 Task: Add Chocolove Almonds & Sea Salt In Strong Dark Chocolate Bar to the cart.
Action: Mouse moved to (28, 87)
Screenshot: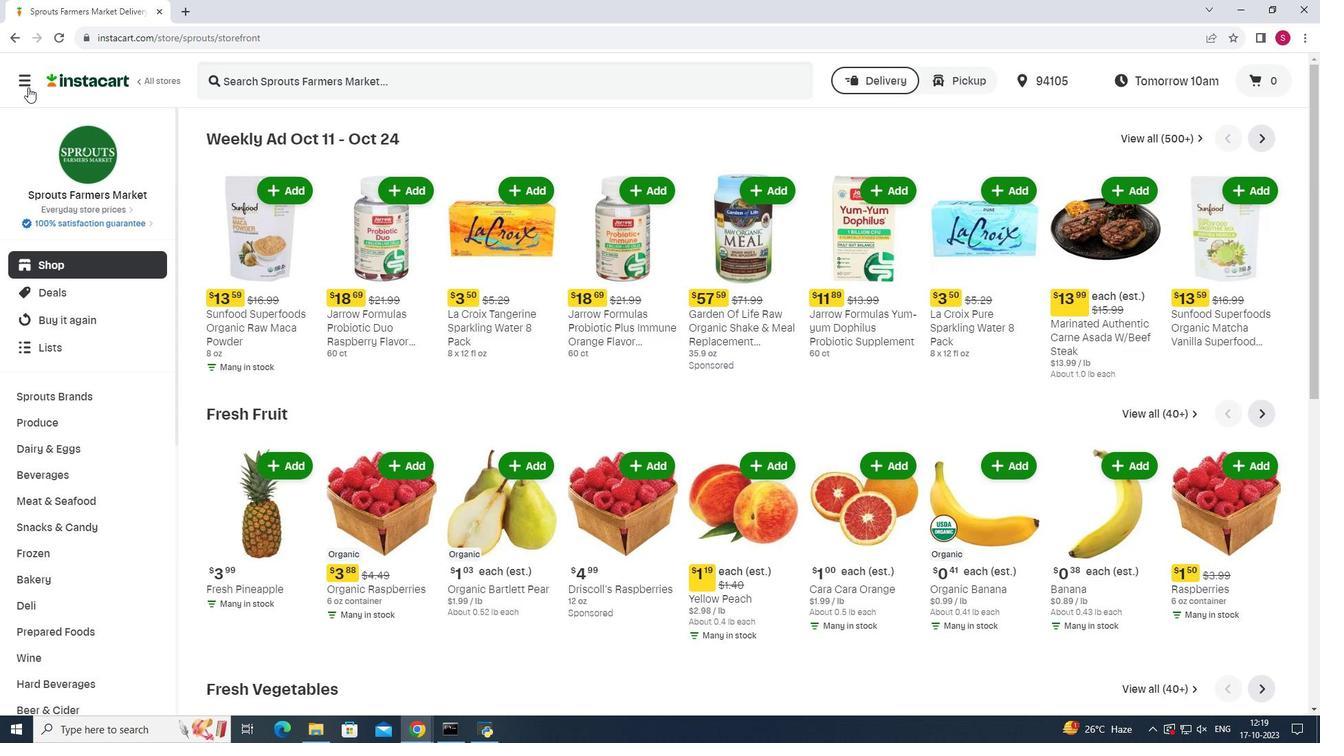 
Action: Mouse pressed left at (28, 87)
Screenshot: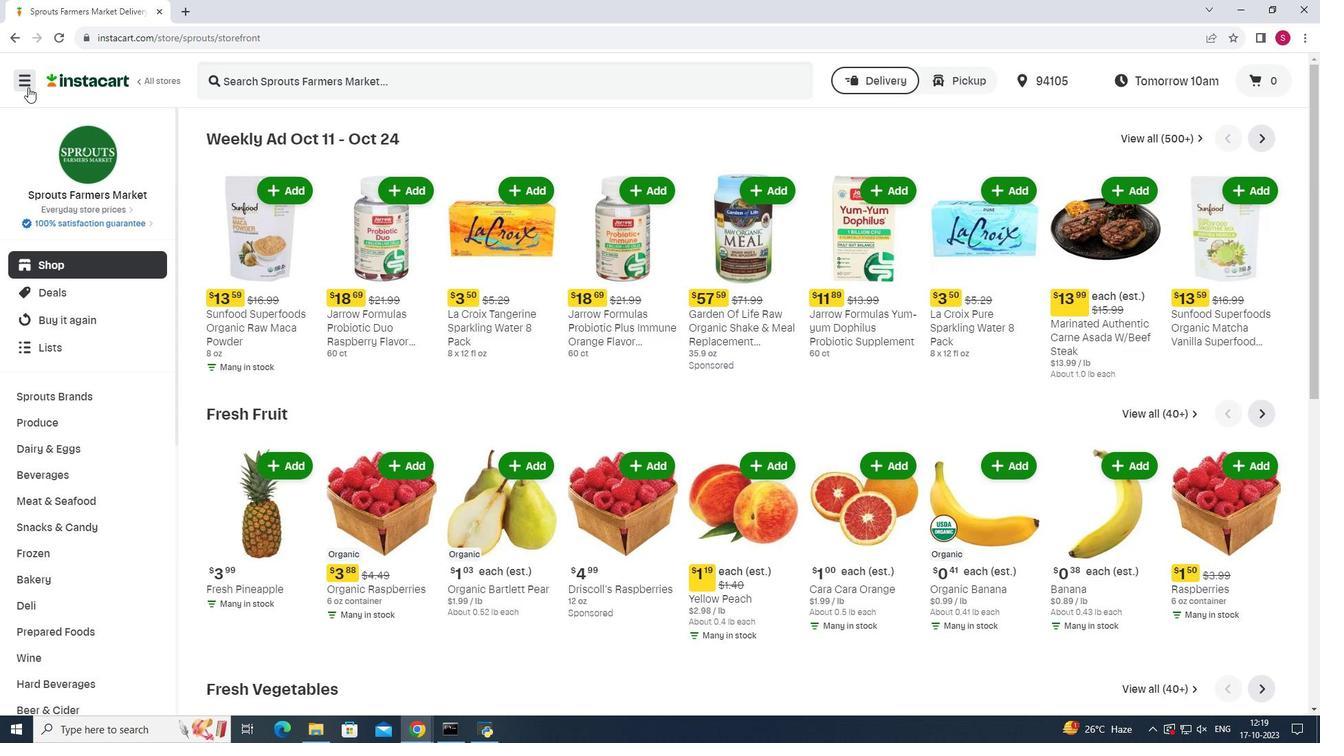 
Action: Mouse moved to (90, 352)
Screenshot: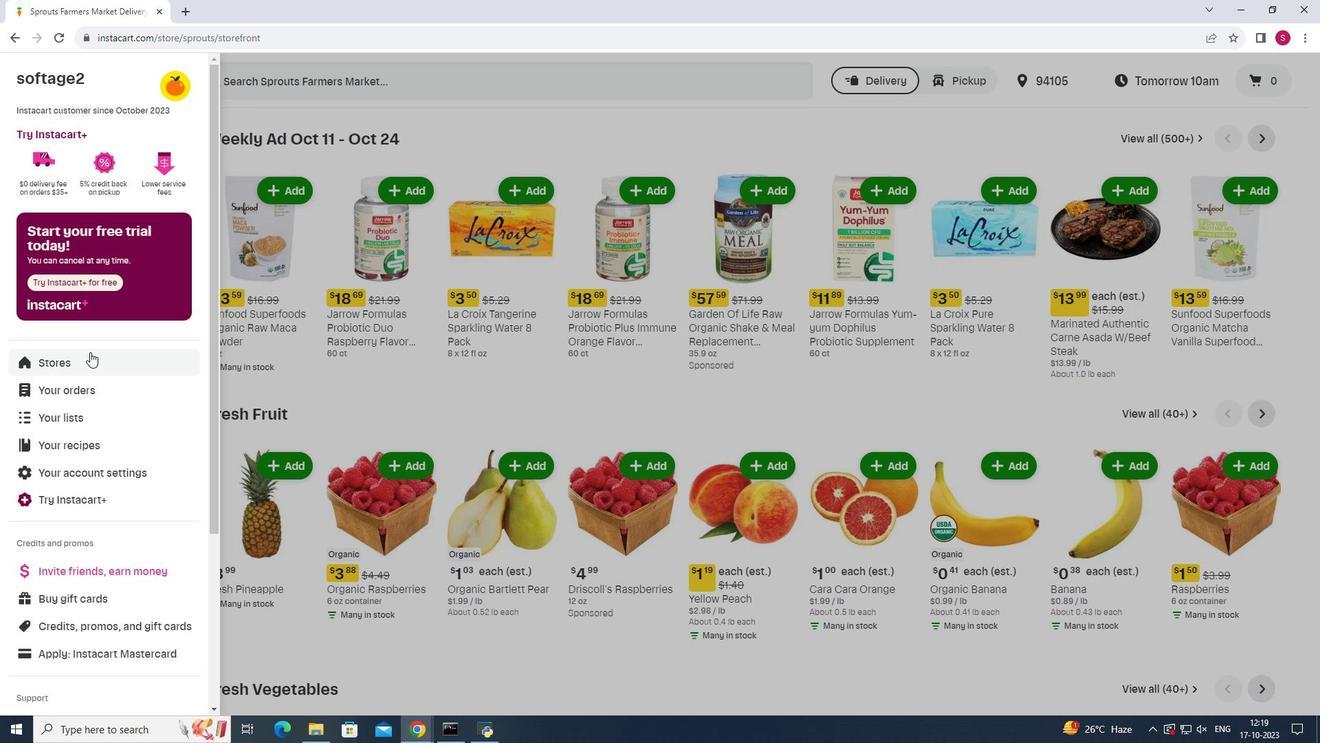 
Action: Mouse pressed left at (90, 352)
Screenshot: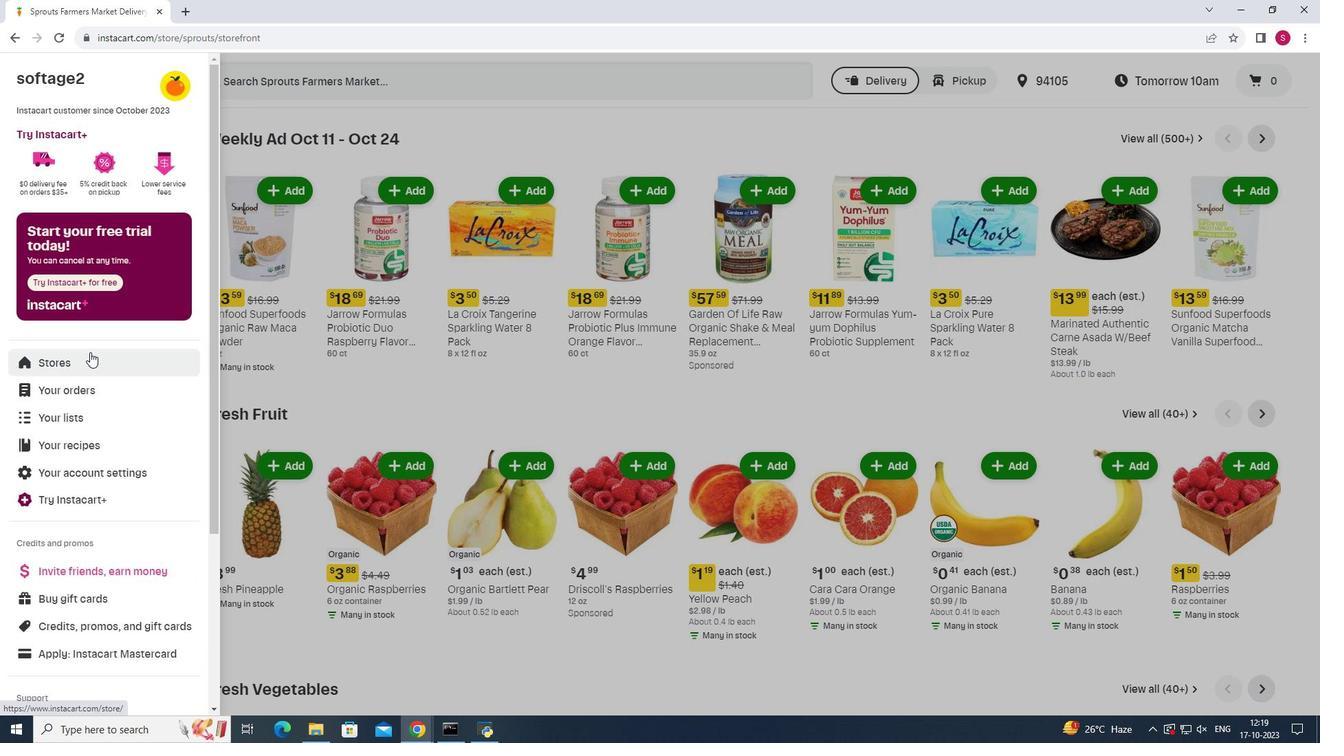 
Action: Mouse pressed left at (90, 352)
Screenshot: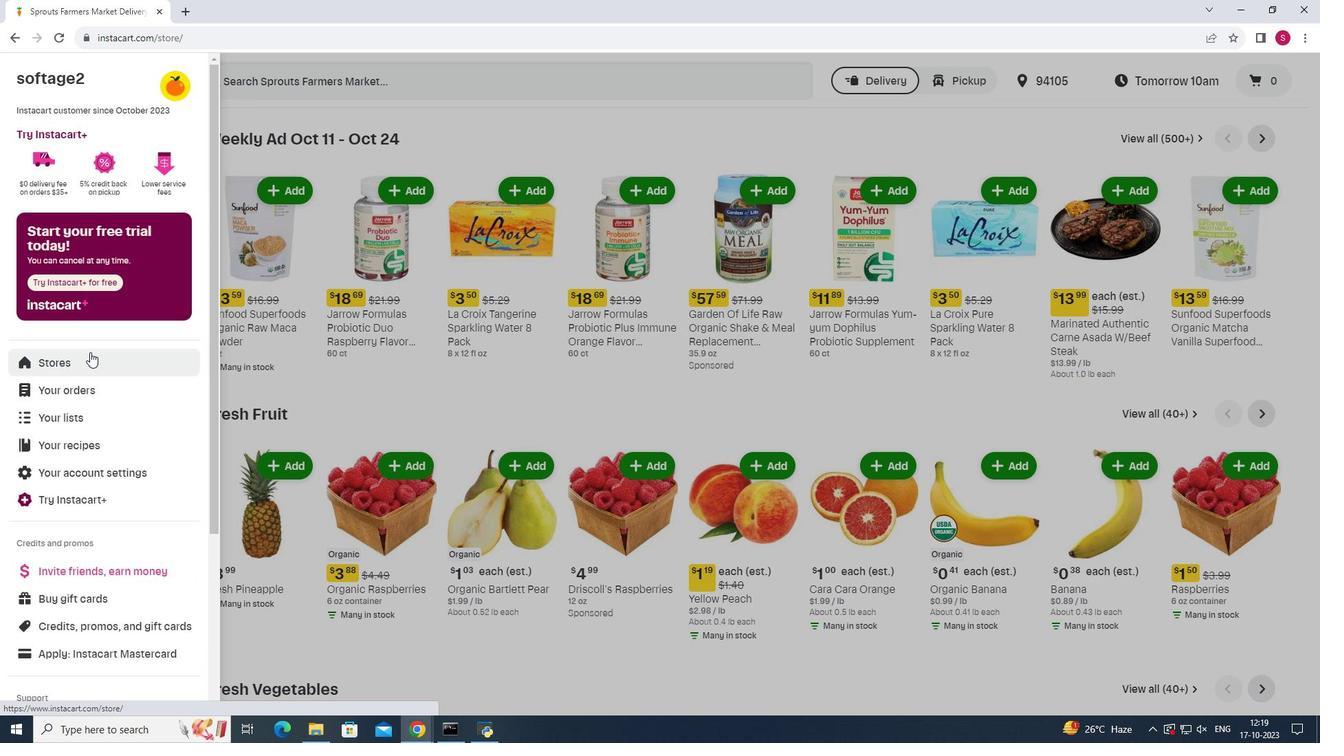 
Action: Mouse moved to (319, 123)
Screenshot: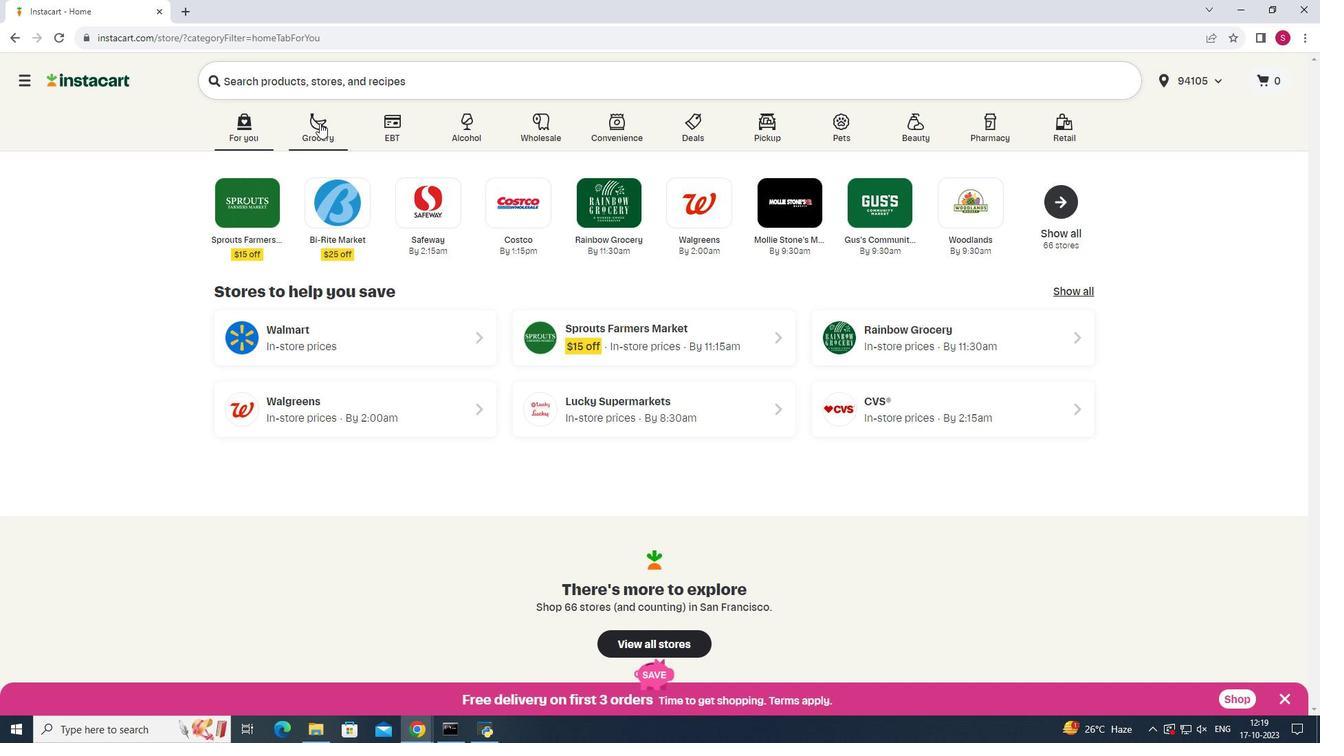 
Action: Mouse pressed left at (319, 123)
Screenshot: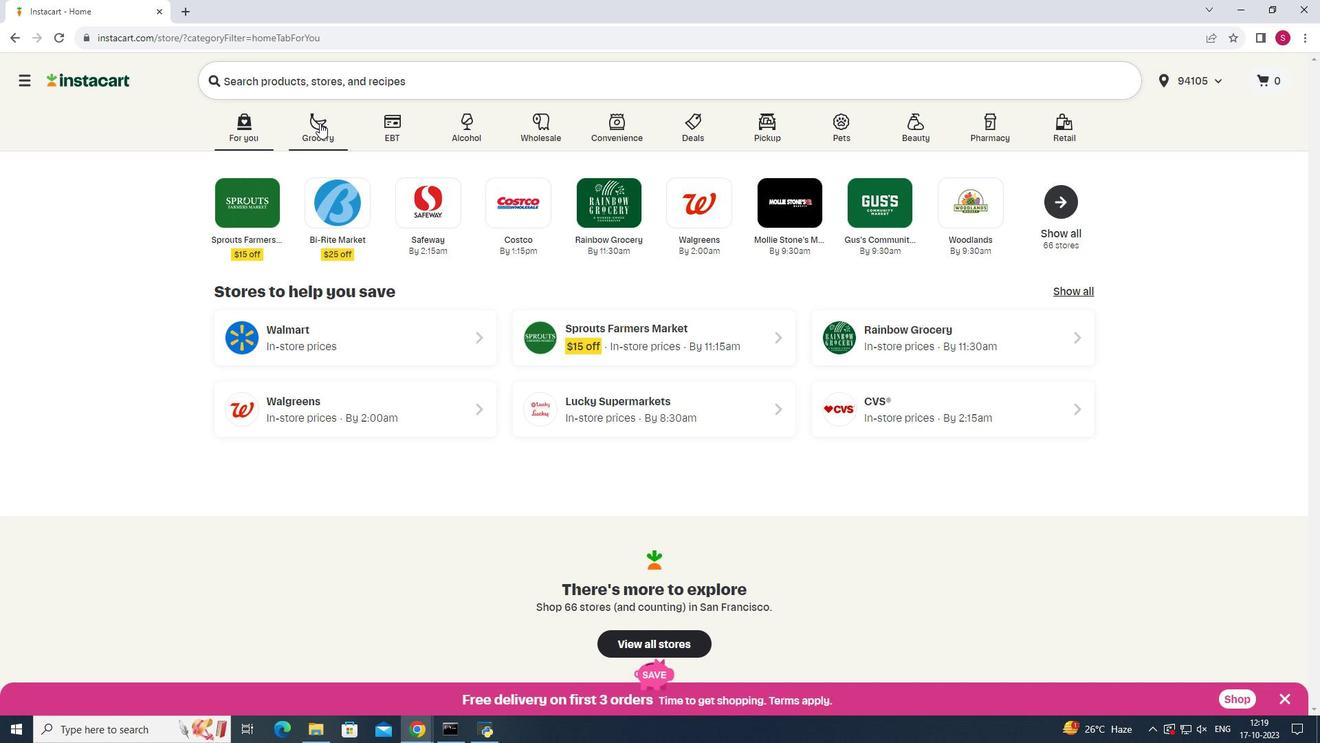 
Action: Mouse moved to (938, 190)
Screenshot: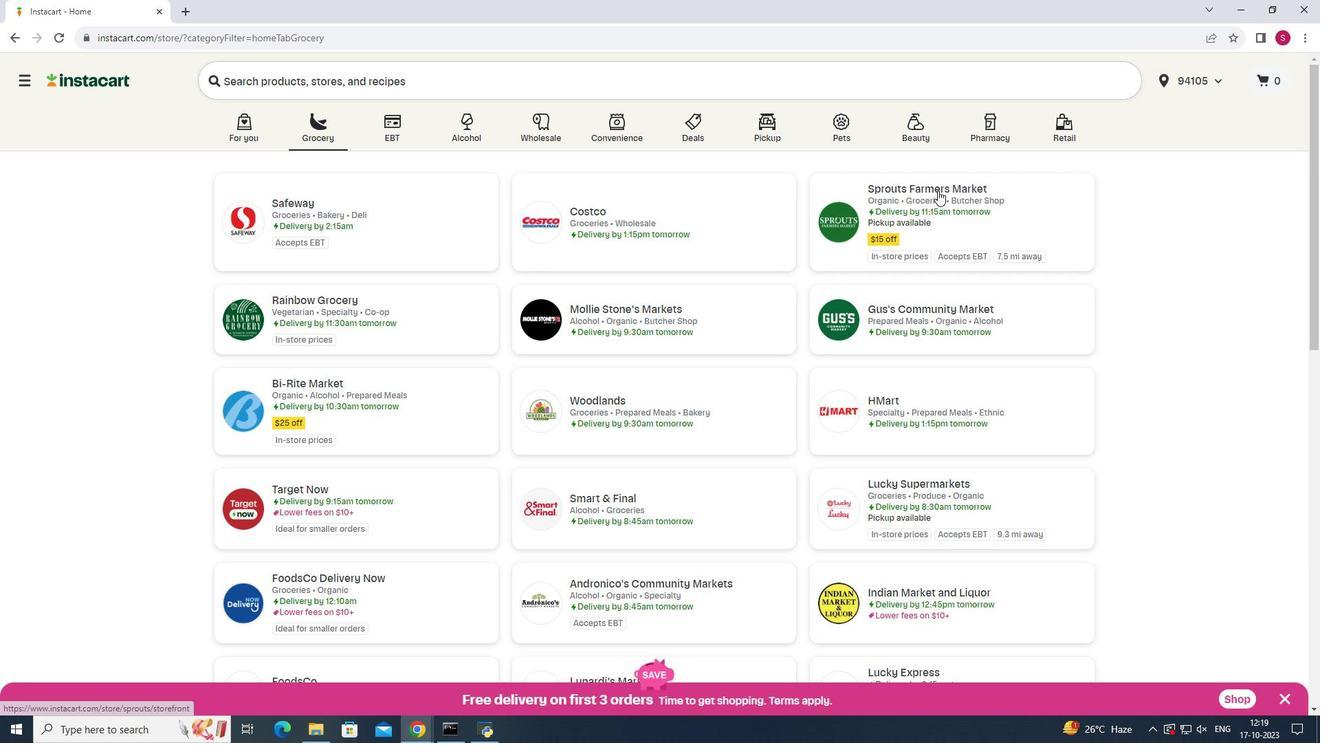 
Action: Mouse pressed left at (938, 190)
Screenshot: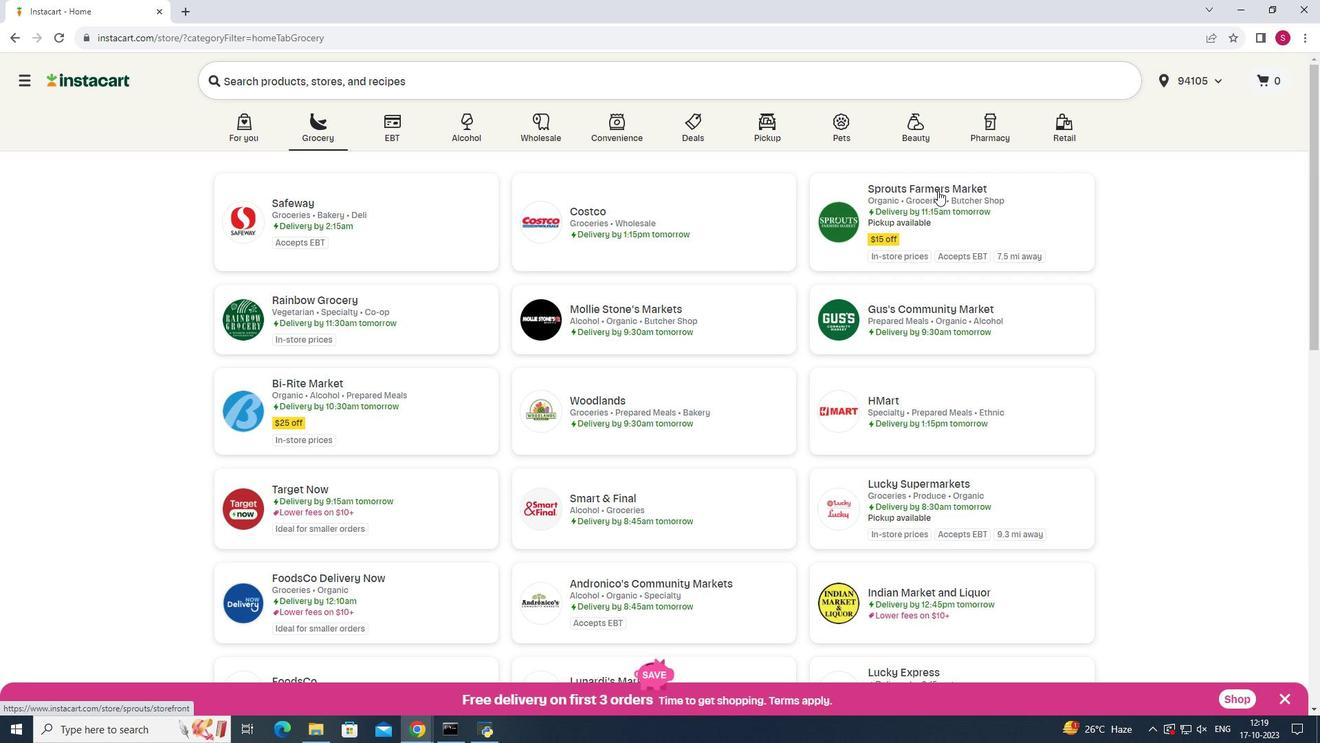 
Action: Mouse pressed left at (938, 190)
Screenshot: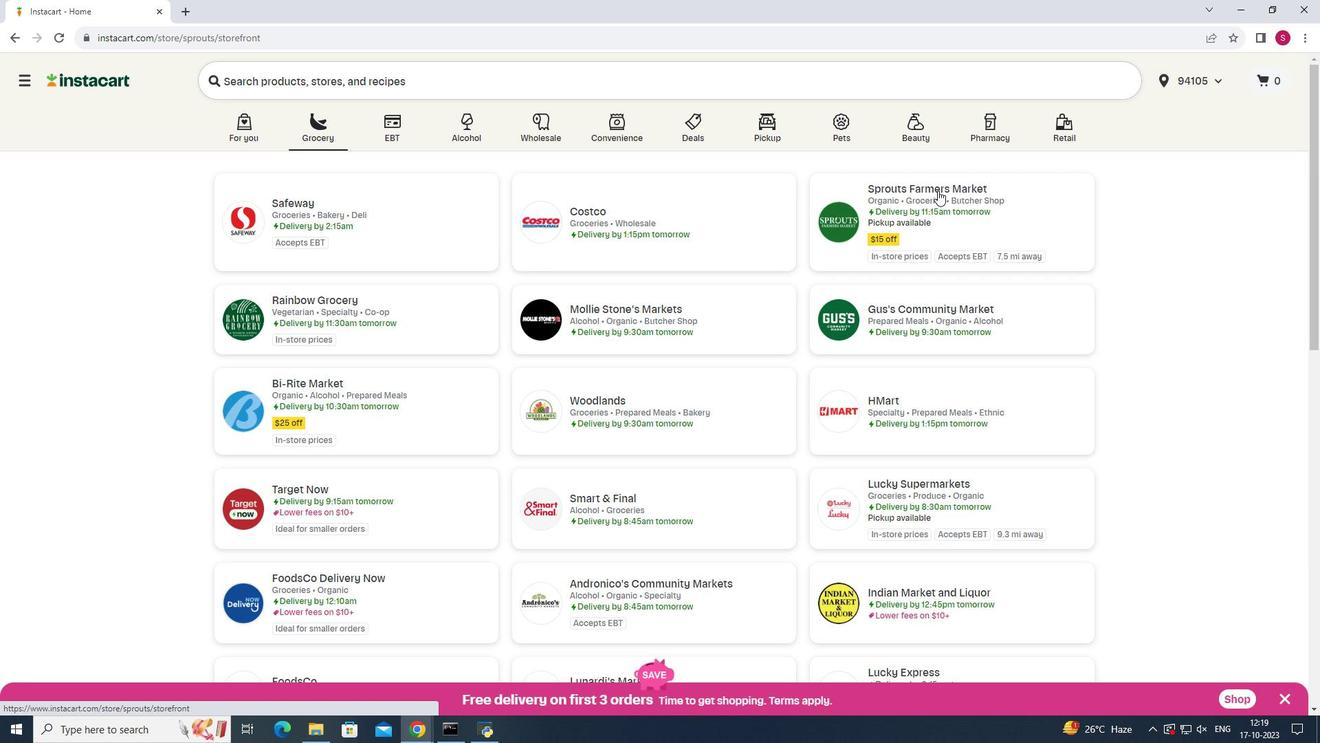 
Action: Mouse moved to (83, 529)
Screenshot: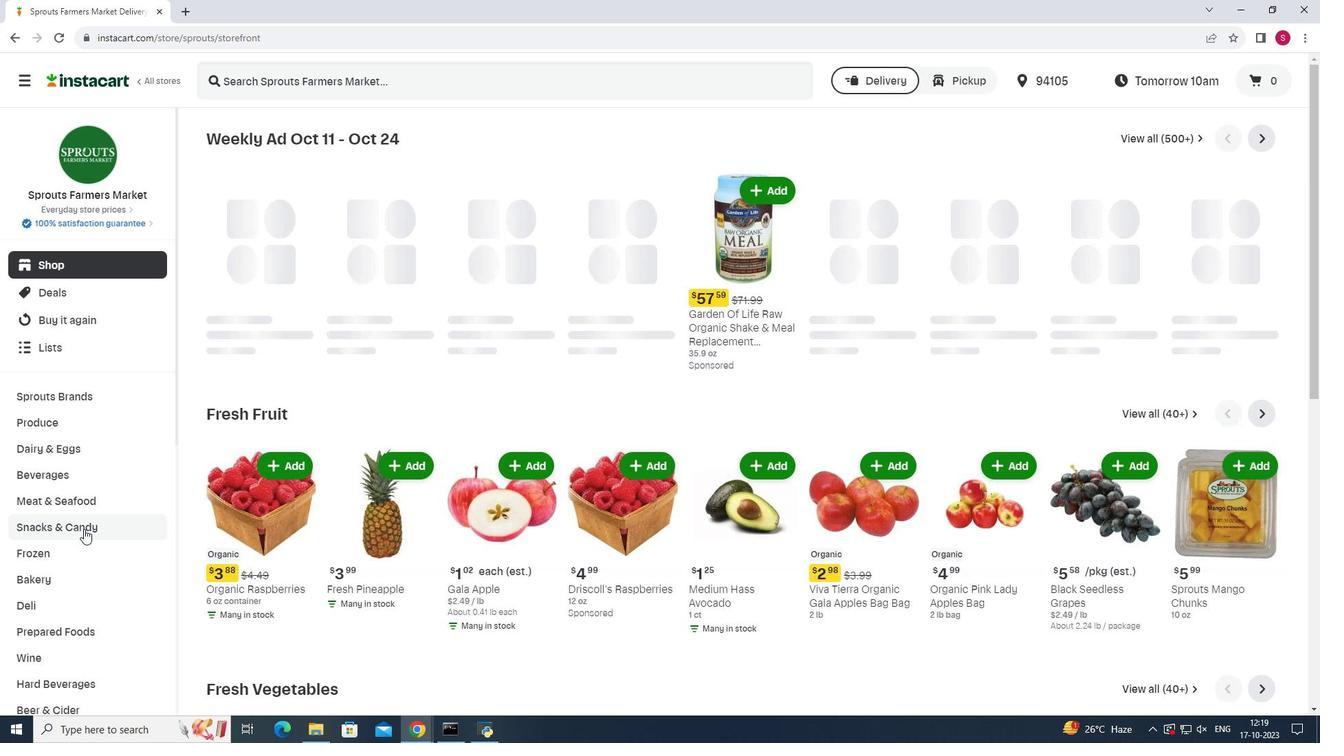
Action: Mouse pressed left at (83, 529)
Screenshot: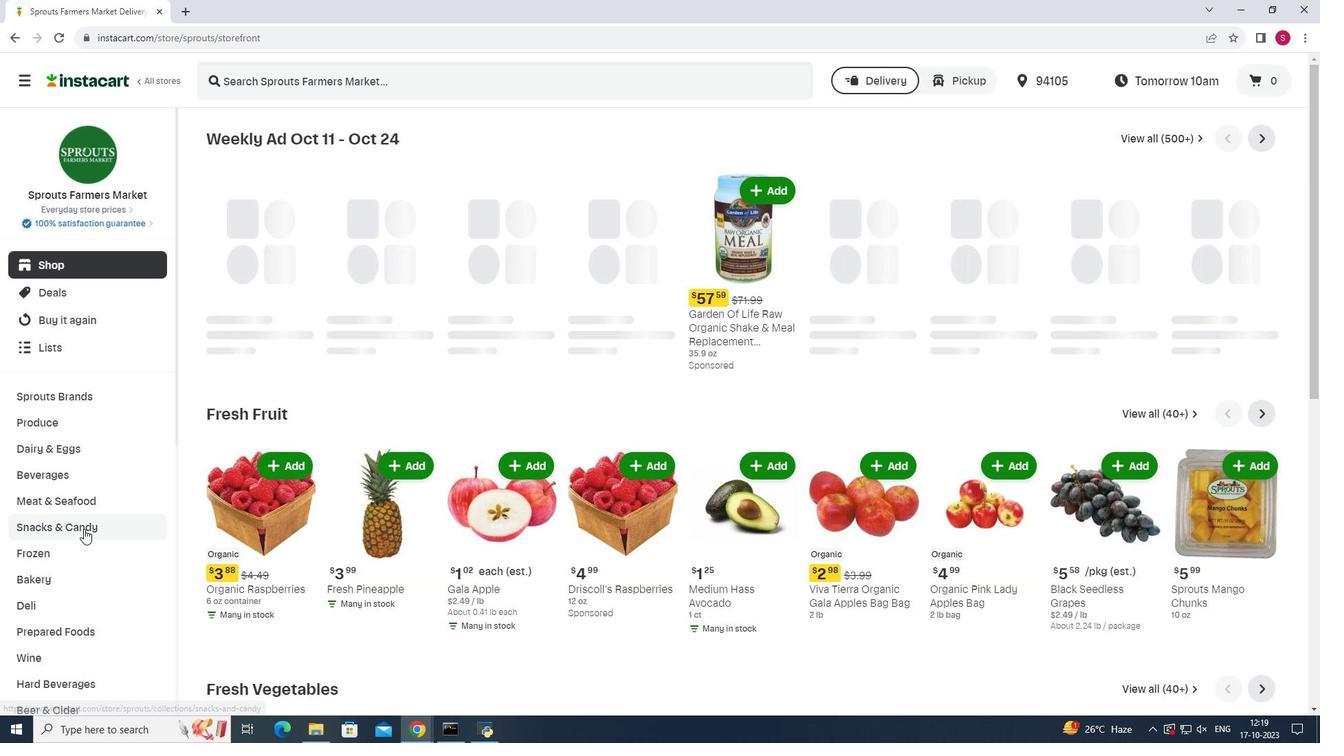 
Action: Mouse moved to (404, 170)
Screenshot: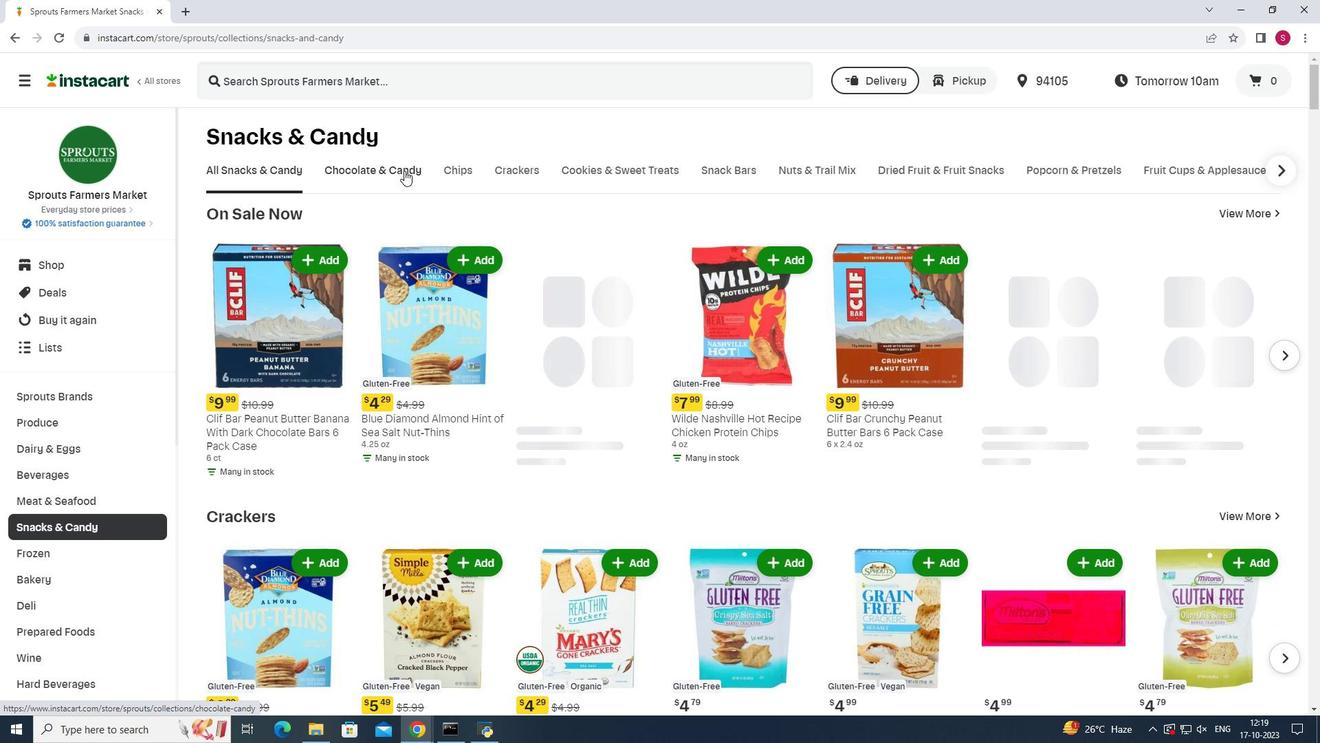 
Action: Mouse pressed left at (404, 170)
Screenshot: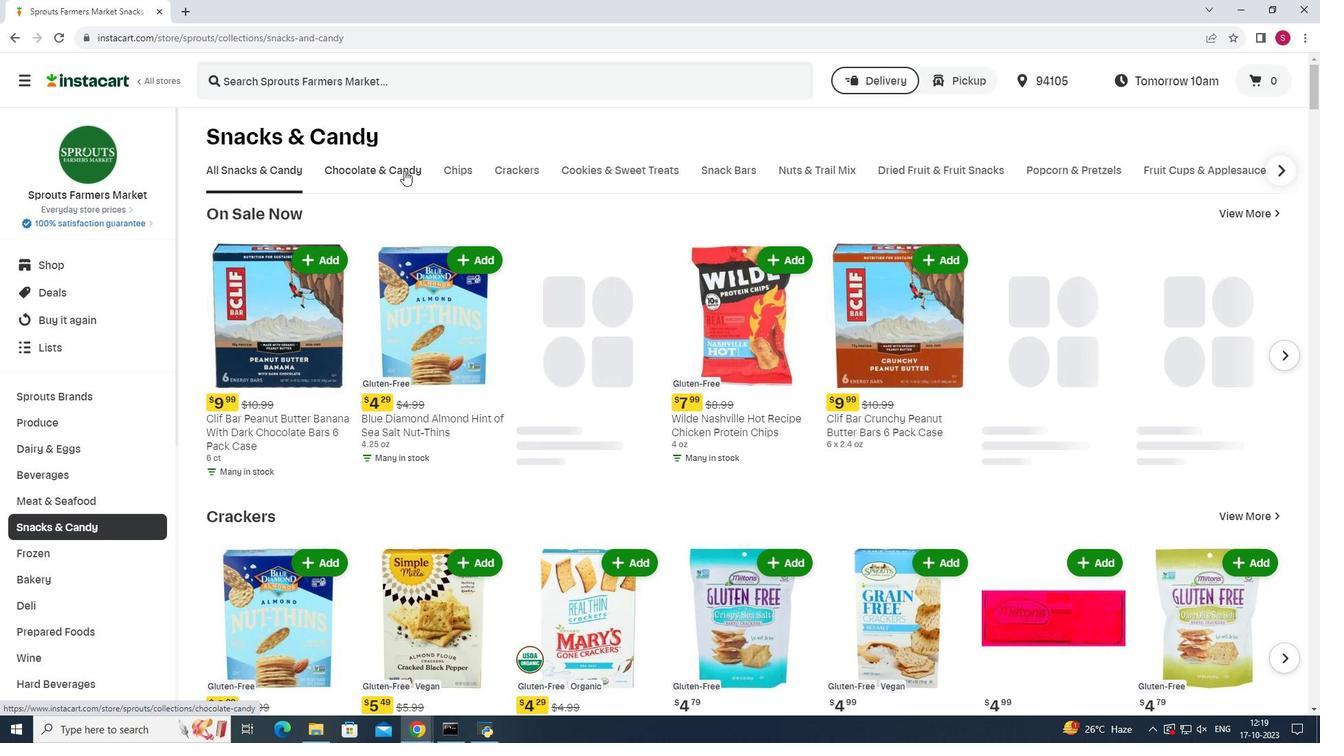
Action: Mouse moved to (351, 227)
Screenshot: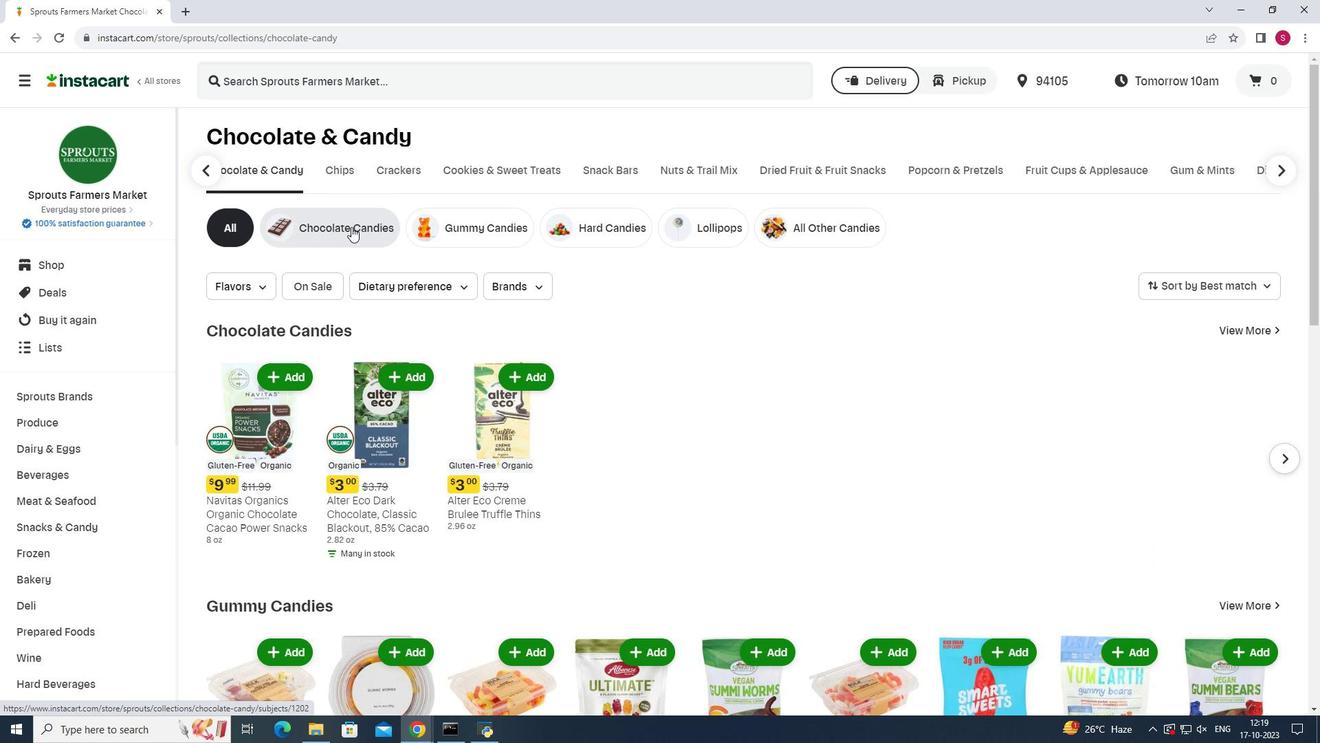 
Action: Mouse pressed left at (351, 227)
Screenshot: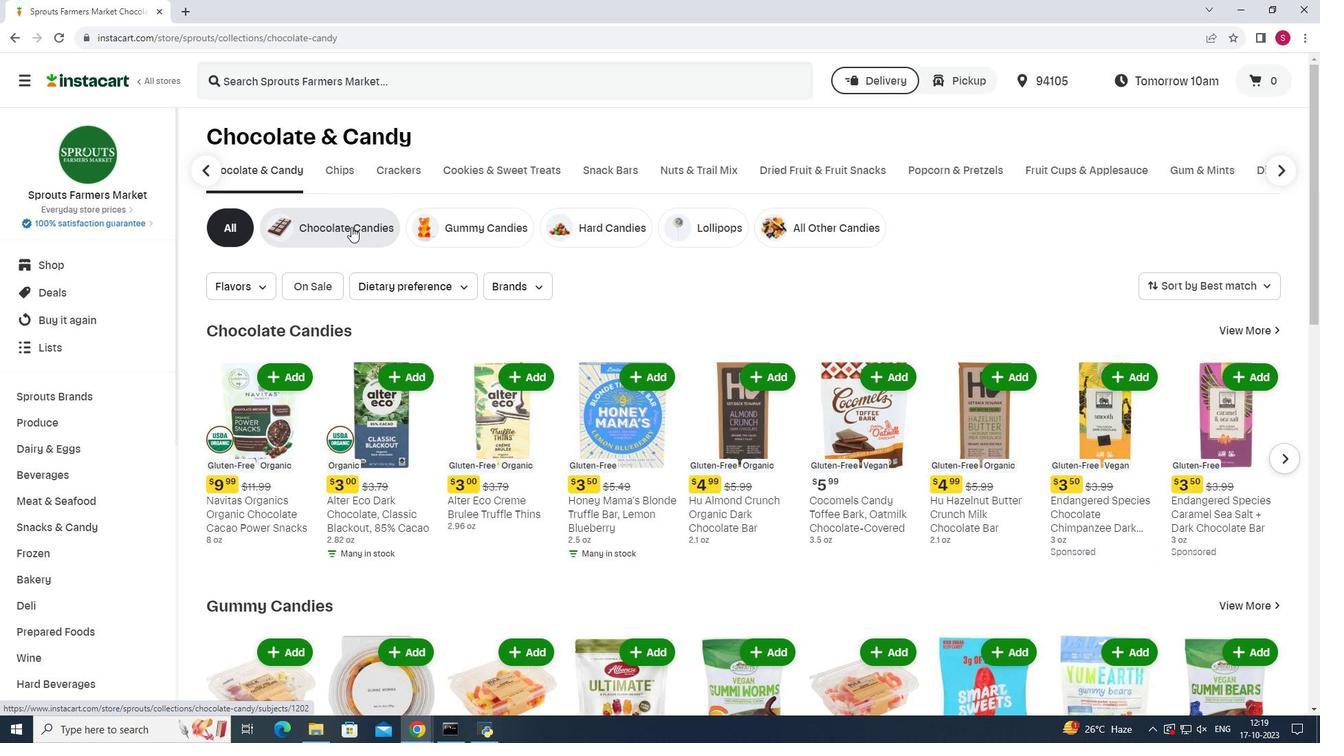 
Action: Mouse moved to (500, 81)
Screenshot: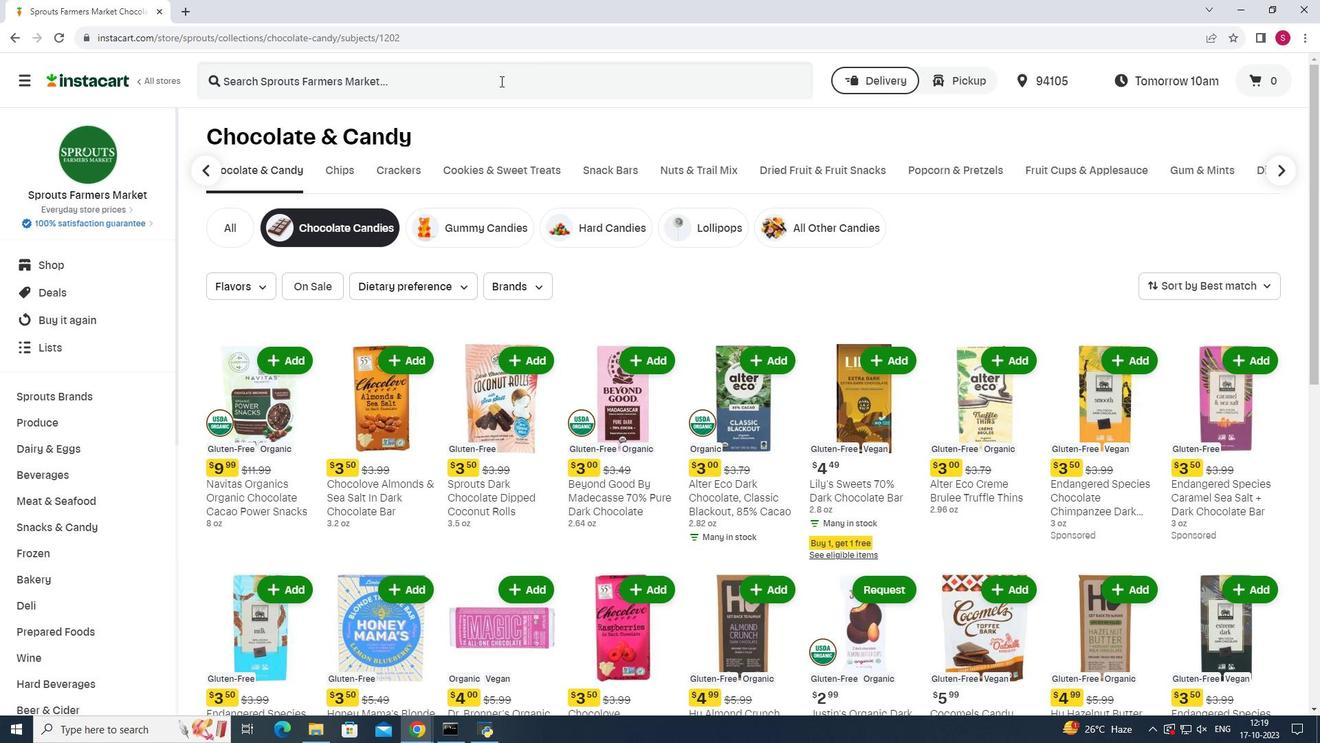 
Action: Mouse pressed left at (500, 81)
Screenshot: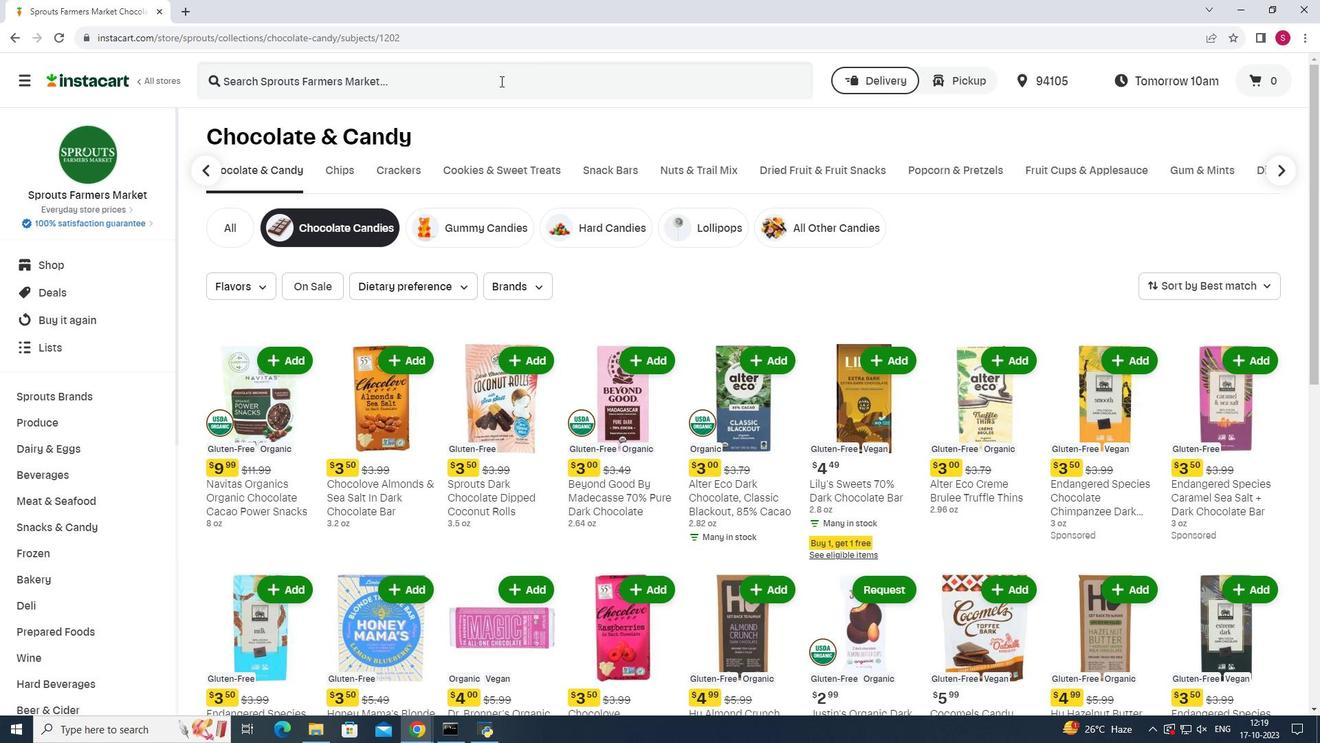 
Action: Key pressed <Key.shift>Chocolove<Key.space><Key.shift>Almonds<Key.space><Key.shift><Key.shift><Key.shift><Key.shift>&<Key.space><Key.shift><Key.shift><Key.shift><Key.shift>Sea<Key.space><Key.shift>Salt<Key.space><Key.shift>In<Key.space><Key.shift>Strong<Key.space><Key.shift><Key.shift>Dark<Key.space><Key.shift>Chocolate<Key.space><Key.shift>bar<Key.backspace><Key.backspace><Key.backspace><Key.shift>Bar<Key.enter>
Screenshot: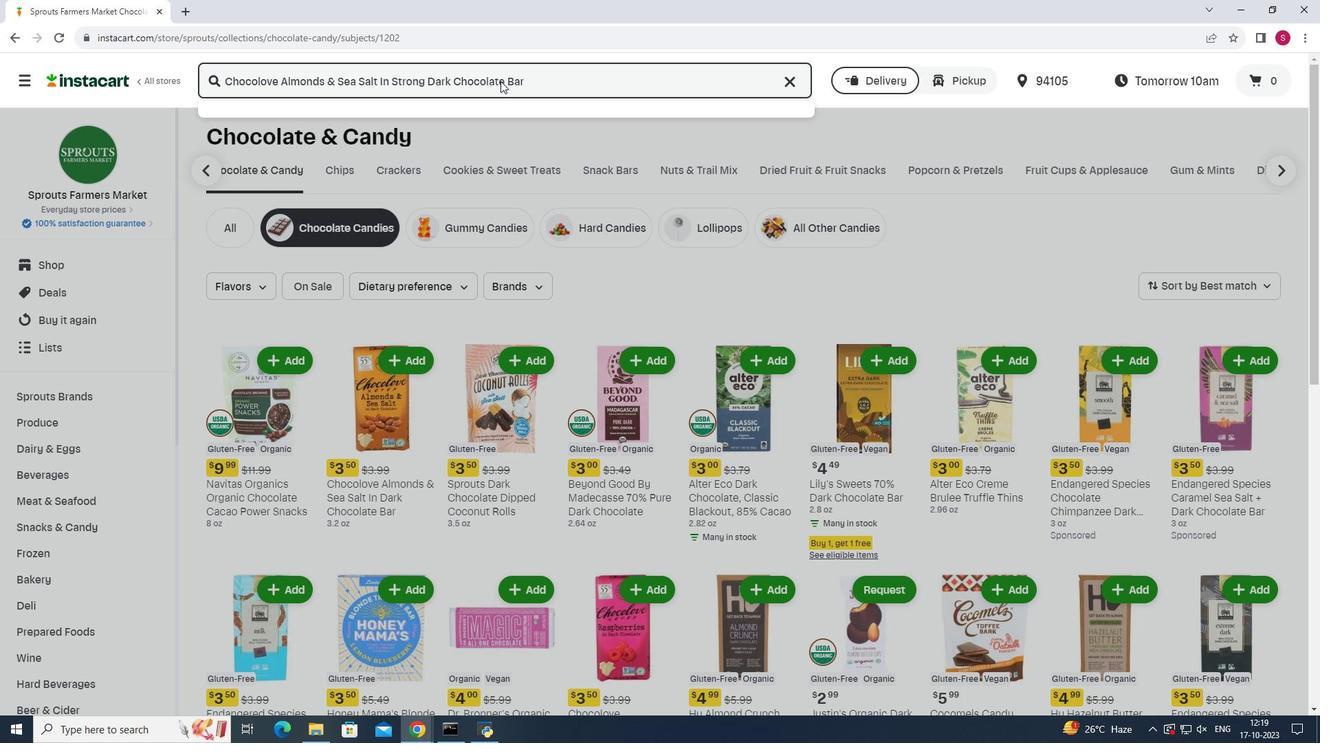 
Action: Mouse moved to (813, 222)
Screenshot: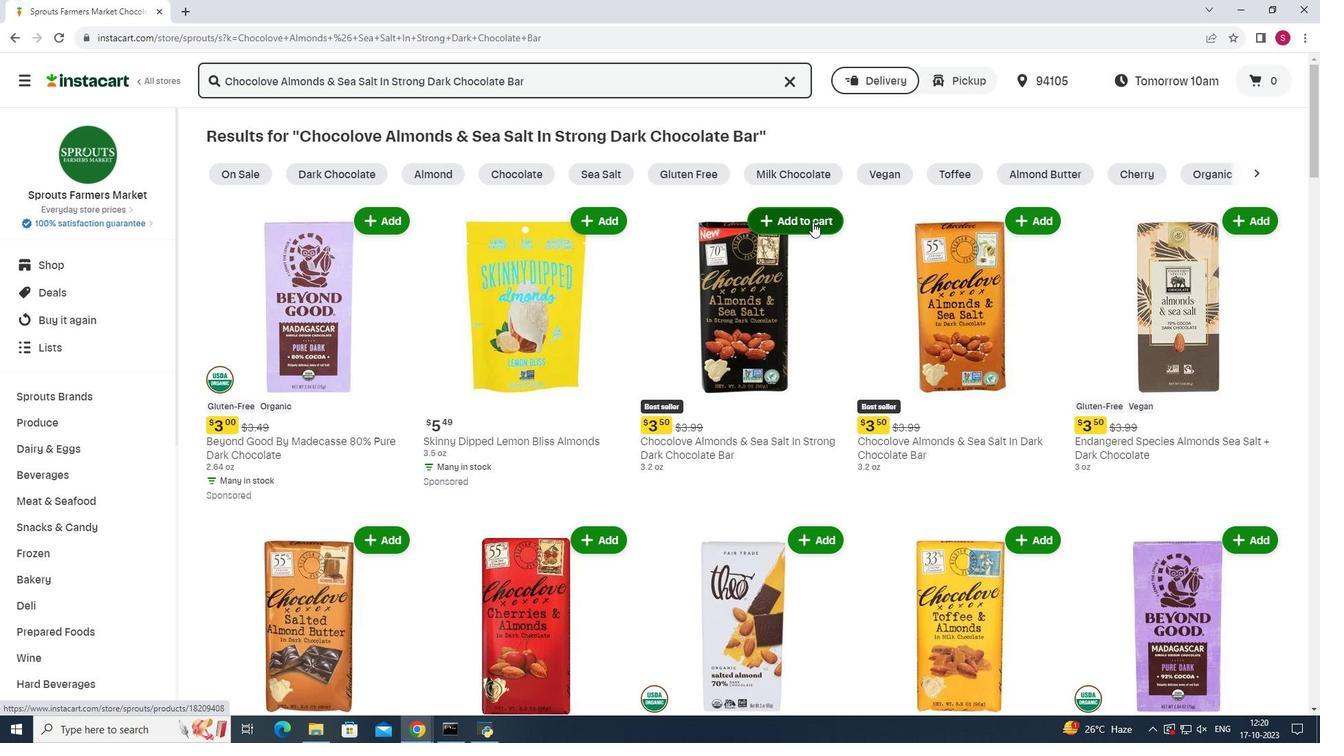
Action: Mouse pressed left at (813, 222)
Screenshot: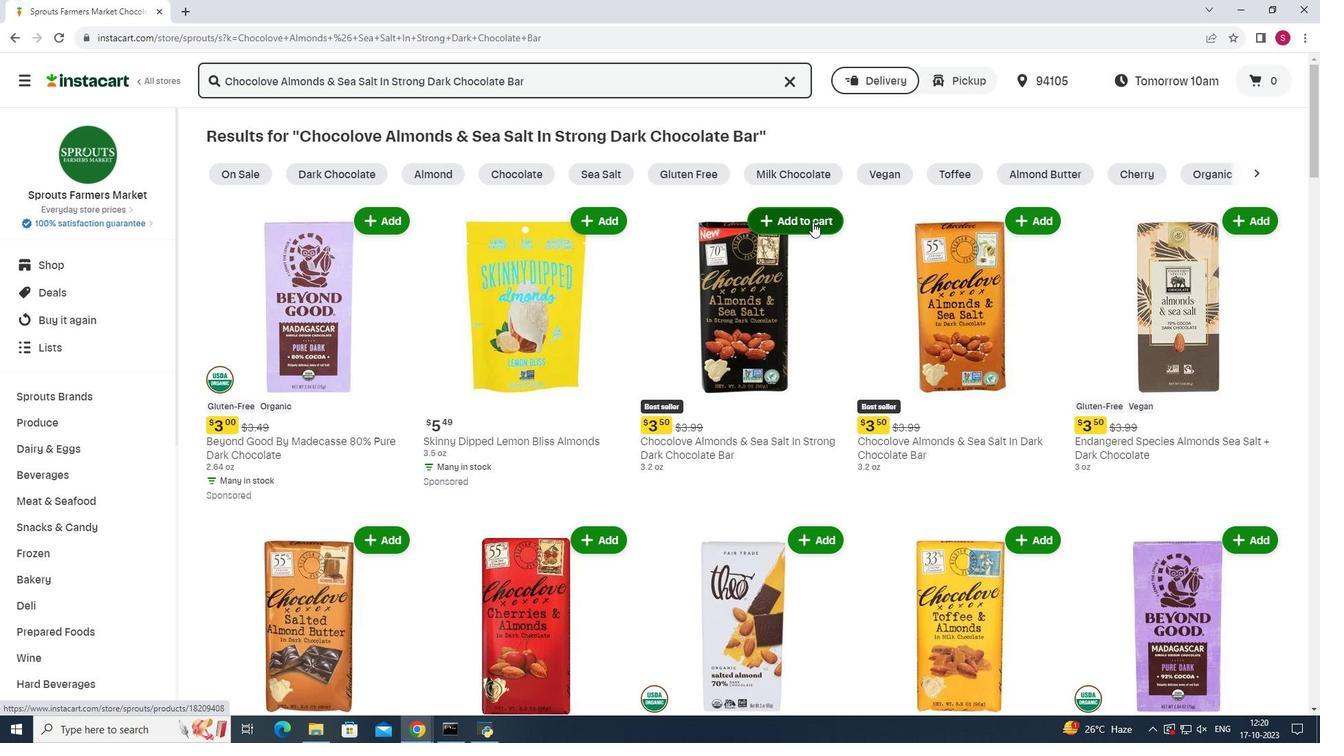 
Action: Mouse moved to (840, 288)
Screenshot: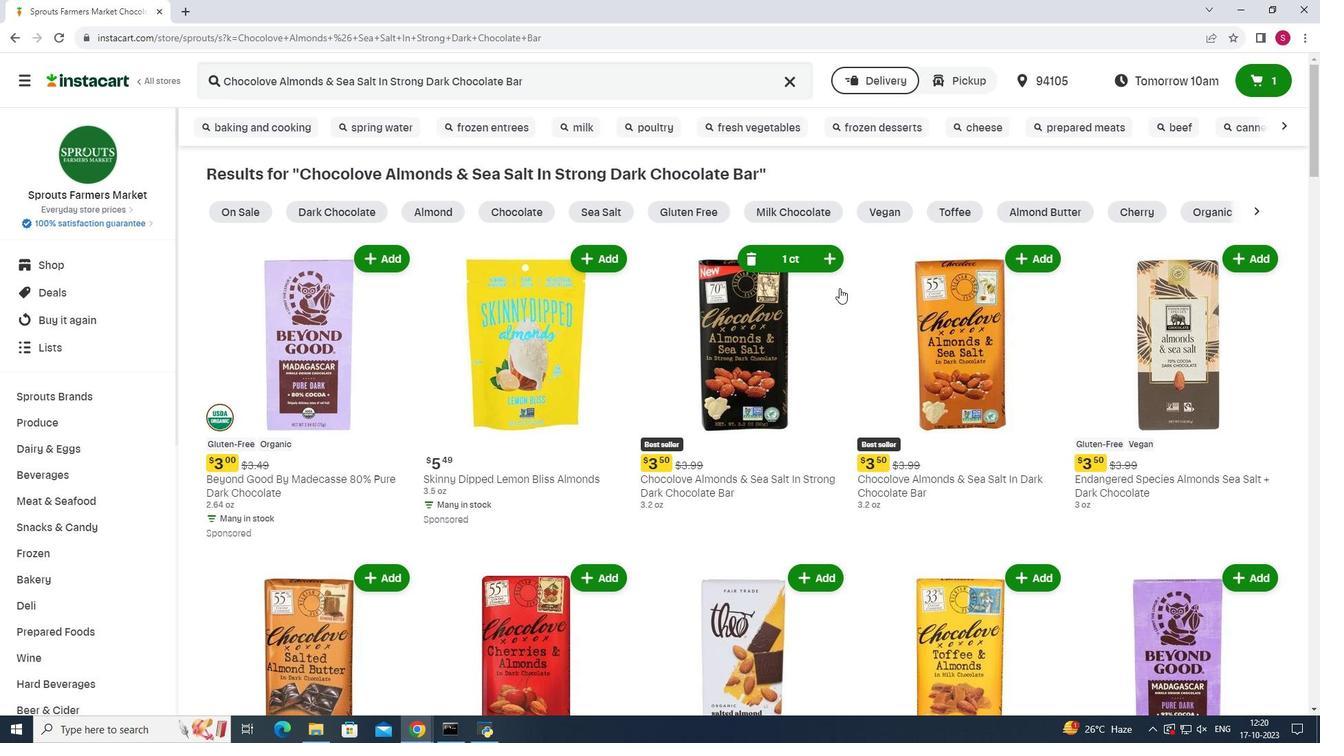 
